Task: Set the user agent to "Safari -- iPad iOS 13.2".
Action: Mouse moved to (1057, 28)
Screenshot: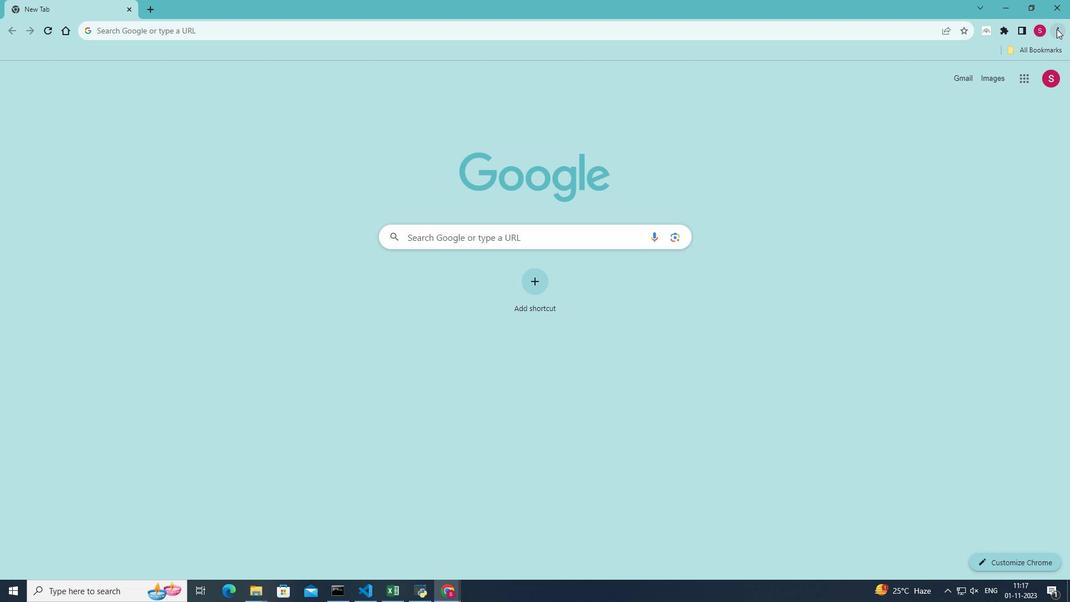 
Action: Mouse pressed left at (1057, 28)
Screenshot: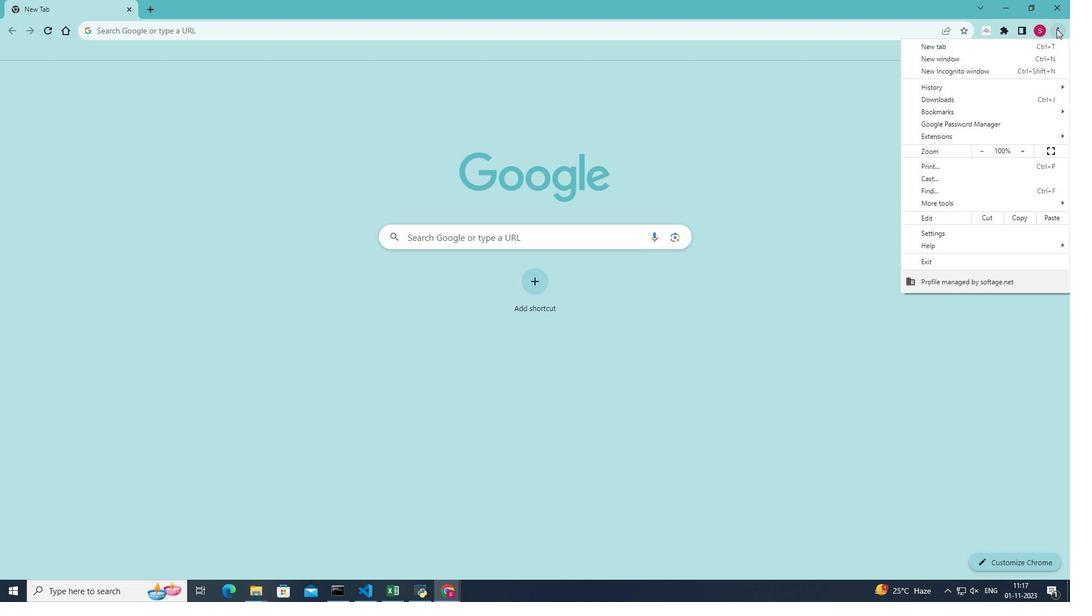 
Action: Mouse moved to (942, 201)
Screenshot: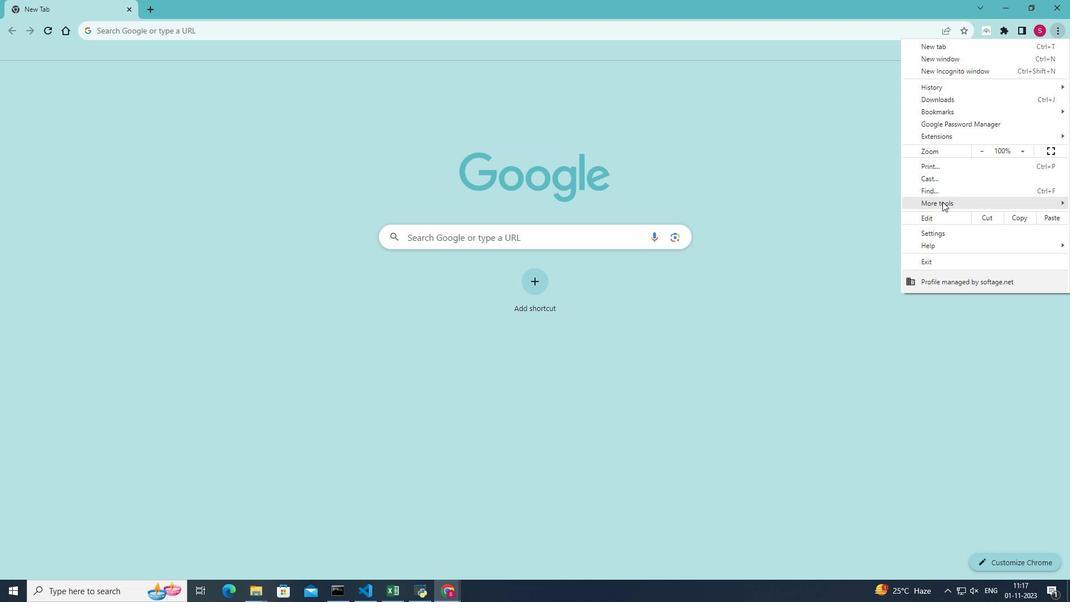 
Action: Mouse pressed left at (942, 201)
Screenshot: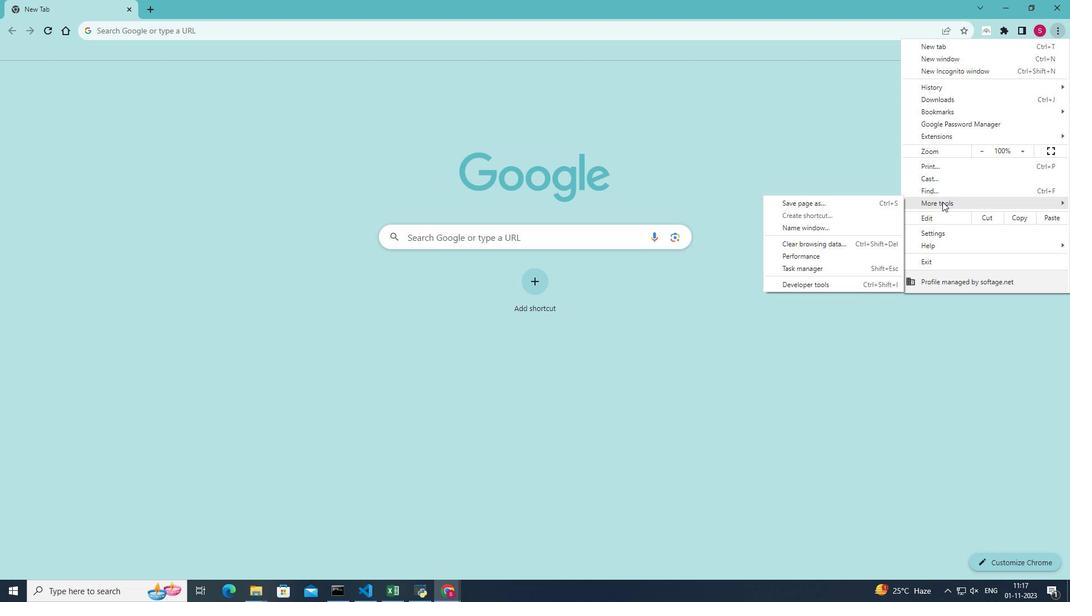 
Action: Mouse moved to (800, 284)
Screenshot: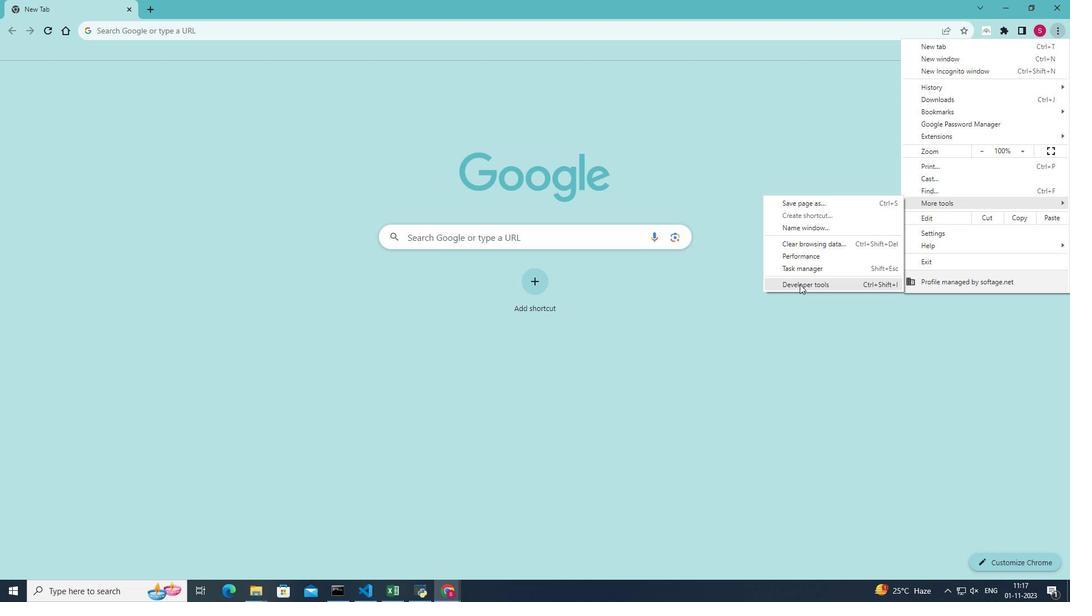 
Action: Mouse pressed left at (800, 284)
Screenshot: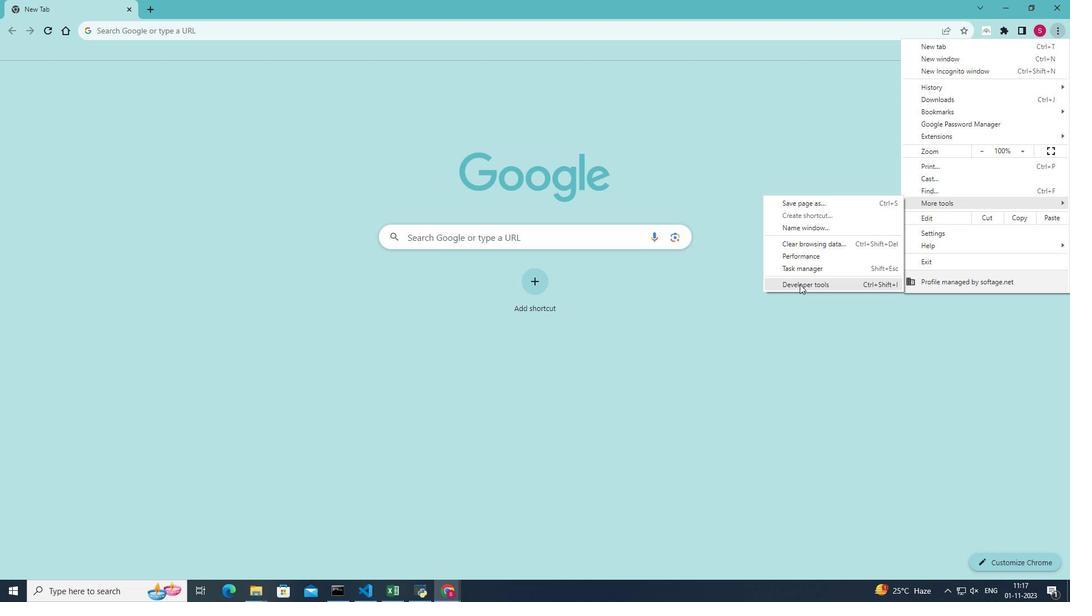 
Action: Mouse moved to (924, 71)
Screenshot: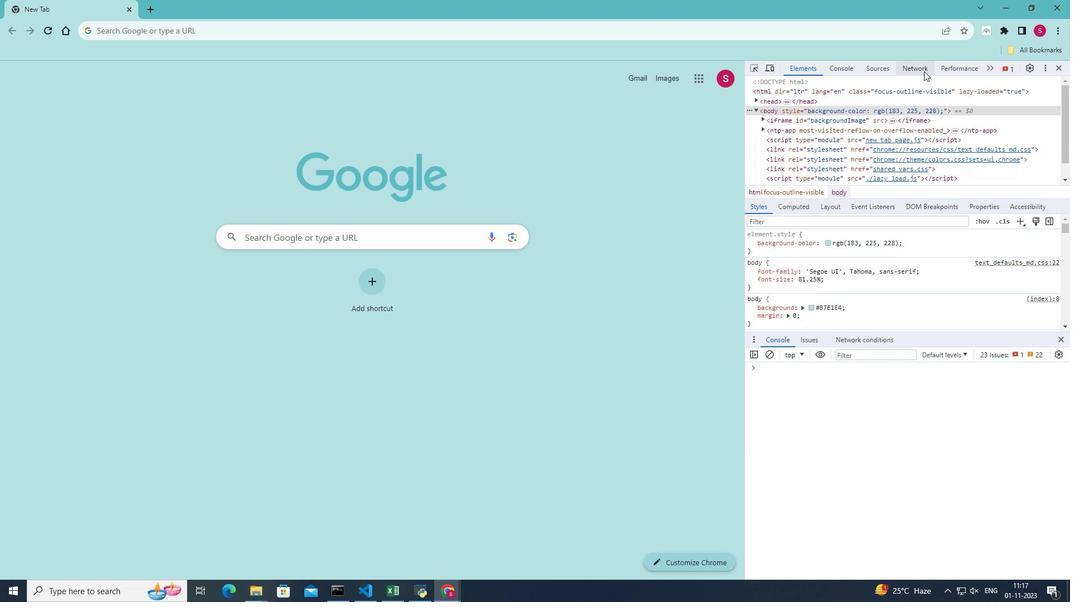 
Action: Mouse pressed left at (924, 71)
Screenshot: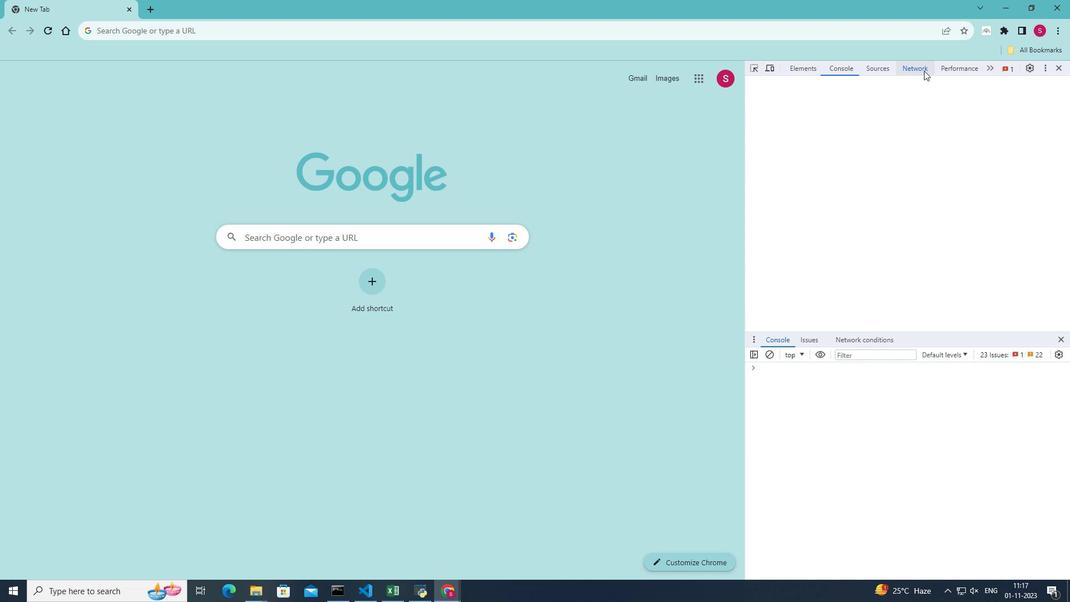 
Action: Mouse moved to (1003, 83)
Screenshot: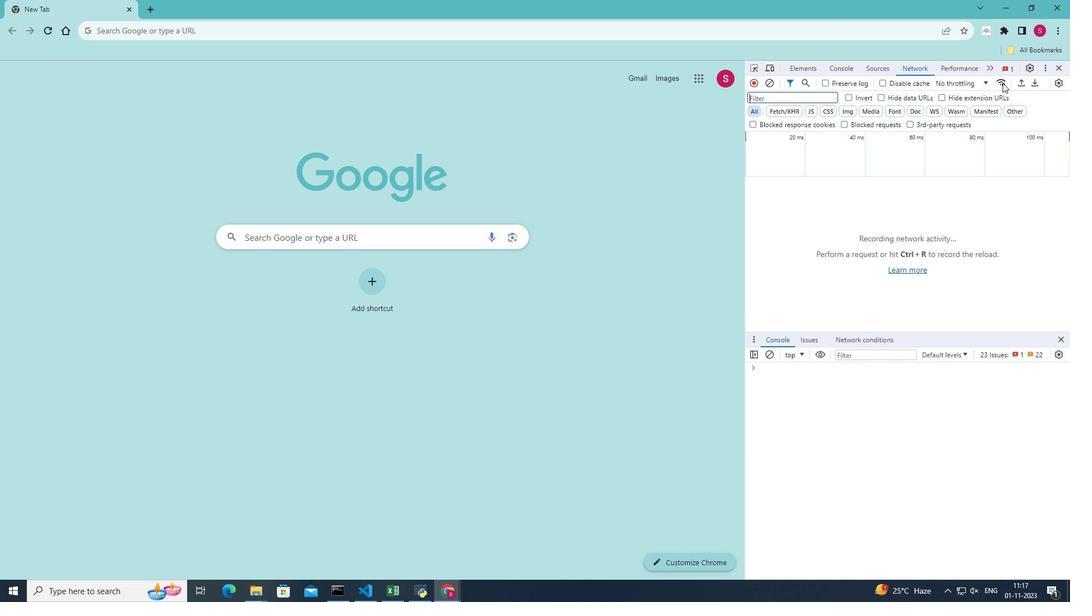 
Action: Mouse pressed left at (1003, 83)
Screenshot: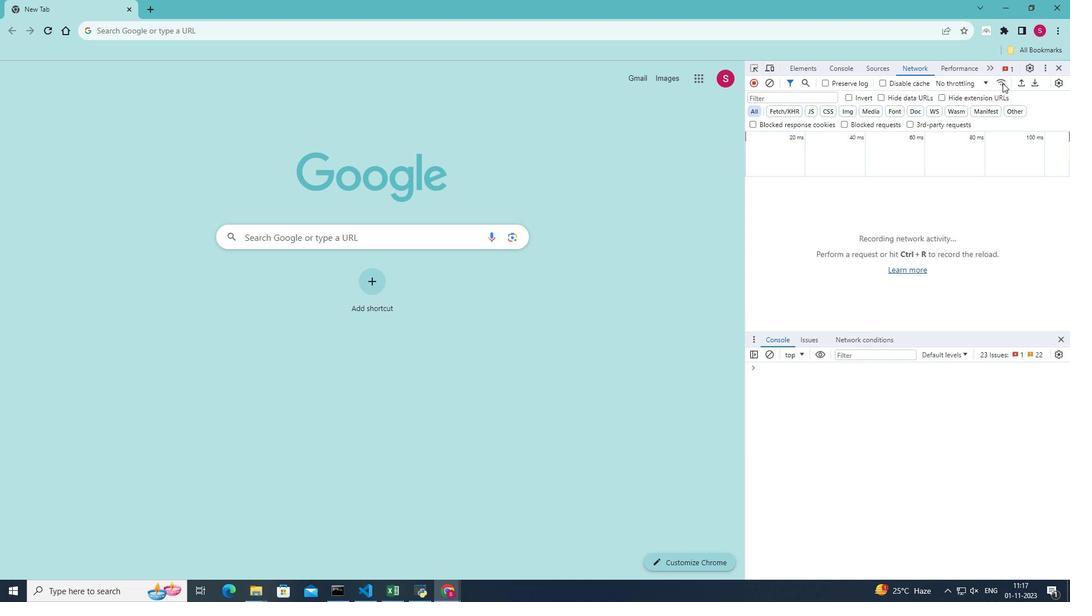 
Action: Mouse moved to (840, 417)
Screenshot: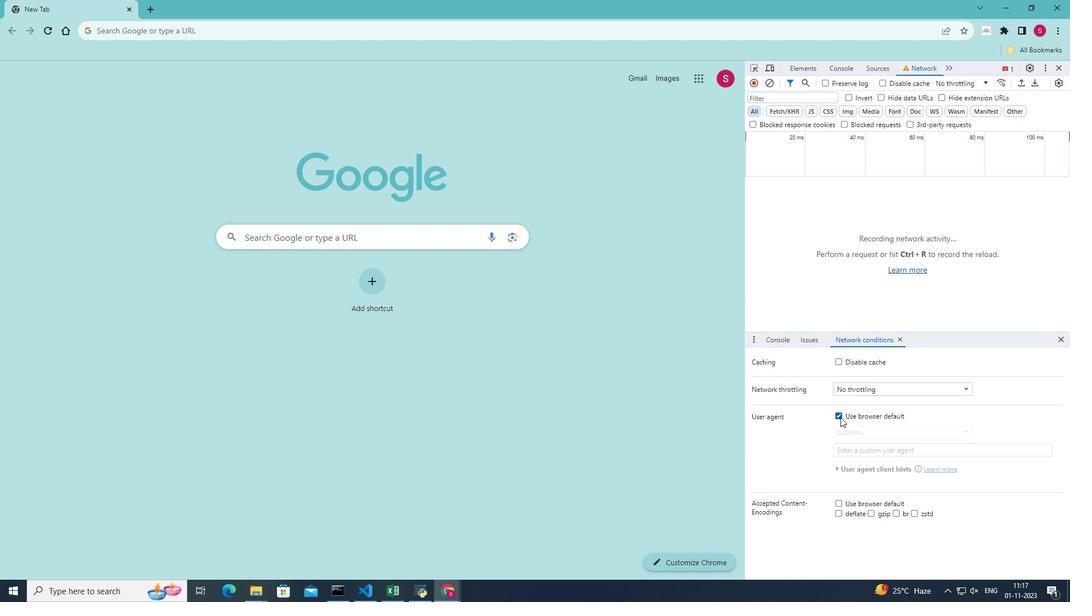 
Action: Mouse pressed left at (840, 417)
Screenshot: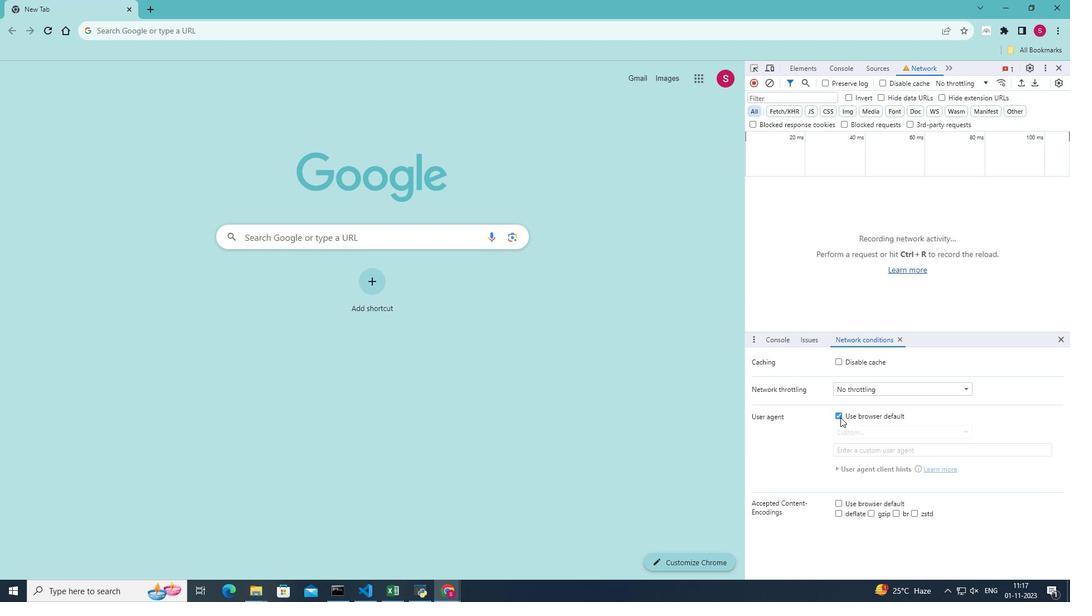 
Action: Mouse moved to (947, 435)
Screenshot: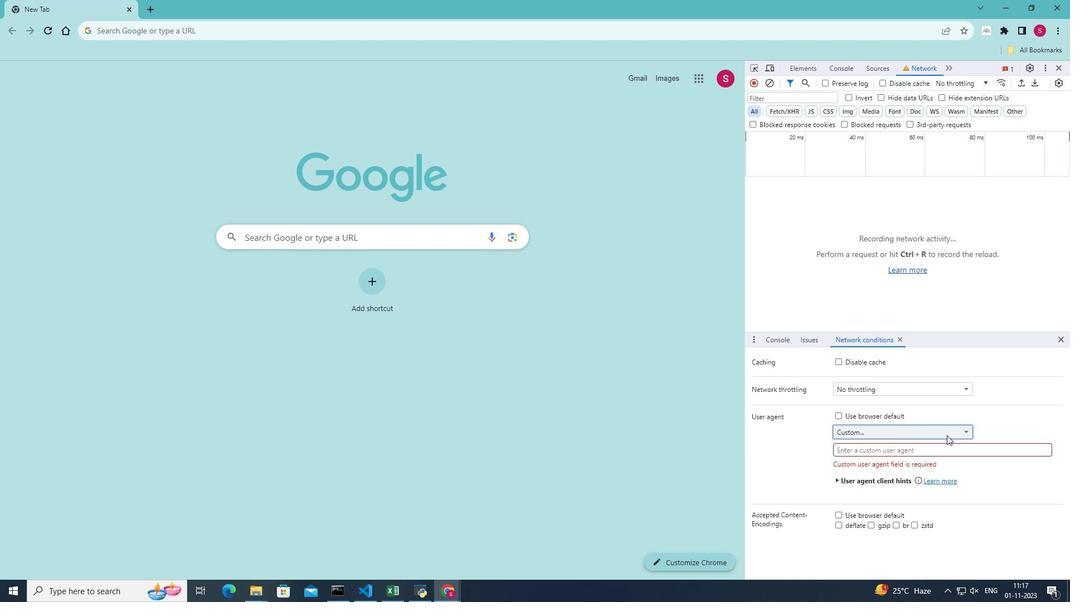 
Action: Mouse pressed left at (947, 435)
Screenshot: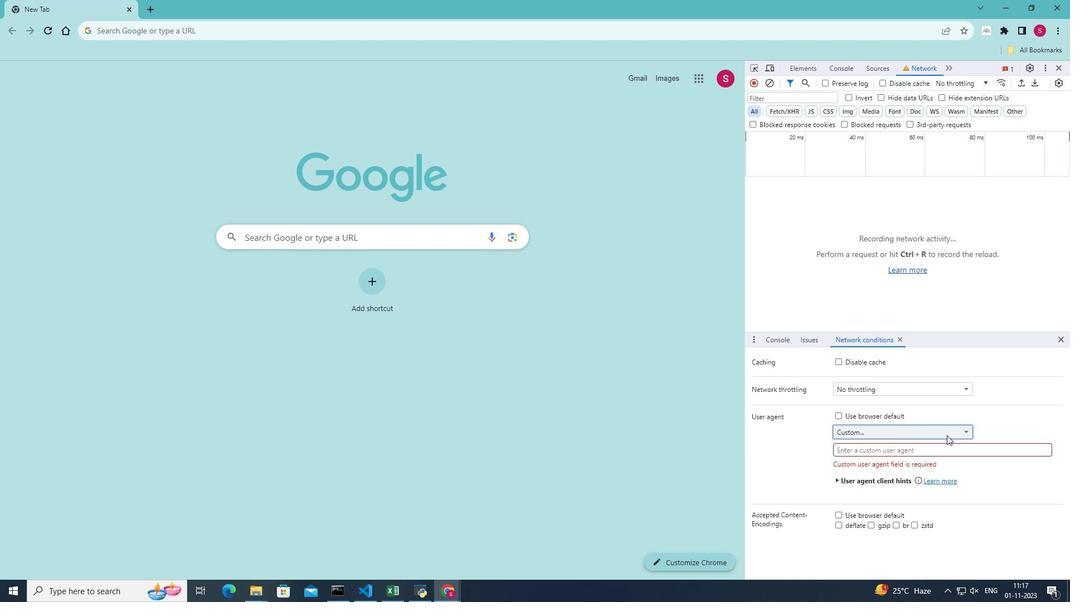 
Action: Mouse moved to (920, 394)
Screenshot: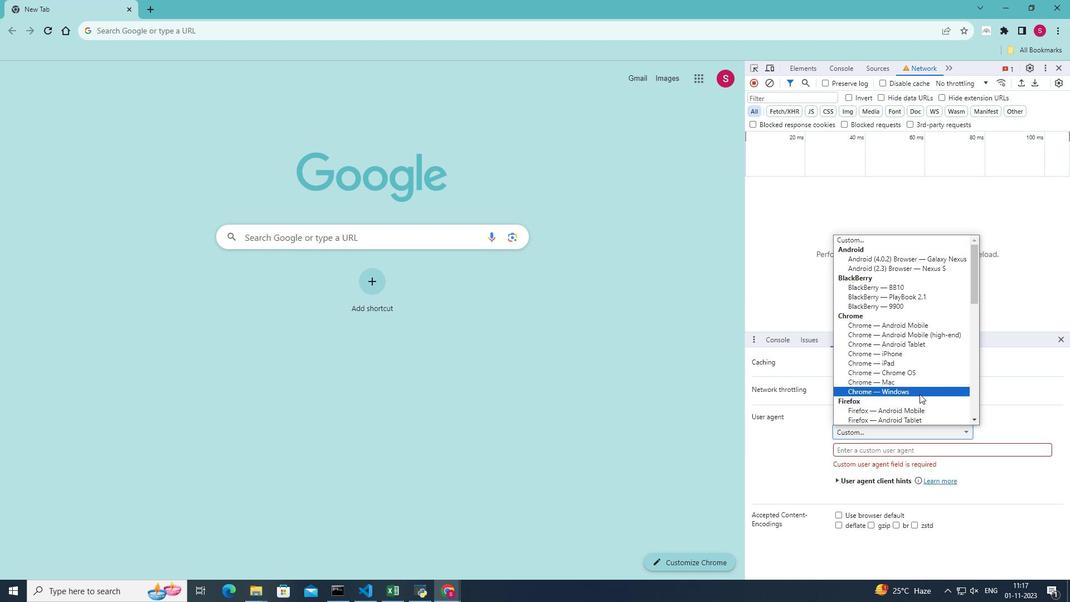 
Action: Mouse scrolled (920, 393) with delta (0, 0)
Screenshot: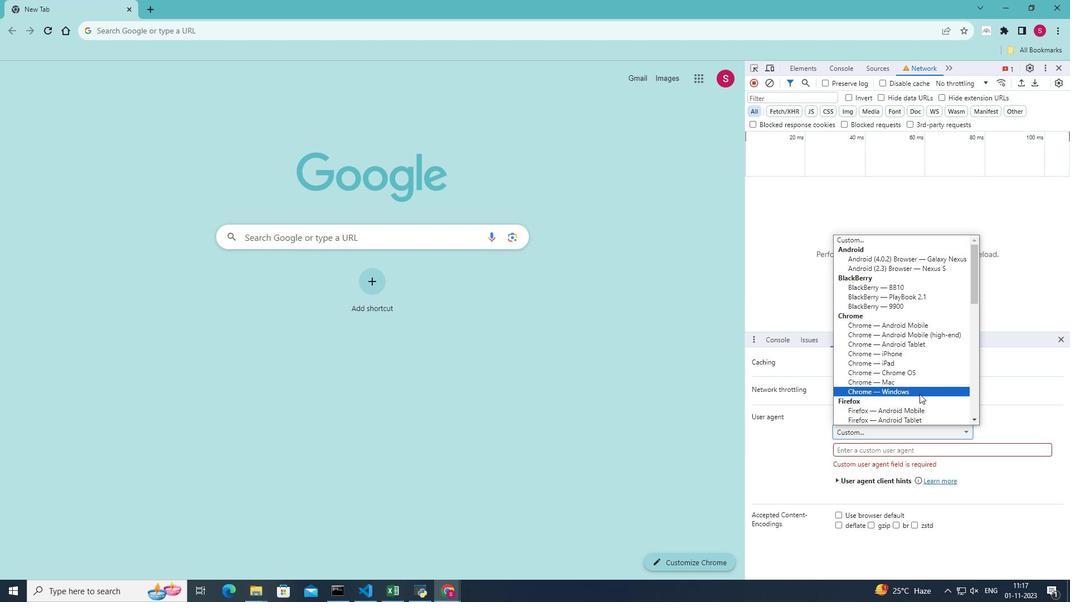 
Action: Mouse scrolled (920, 393) with delta (0, 0)
Screenshot: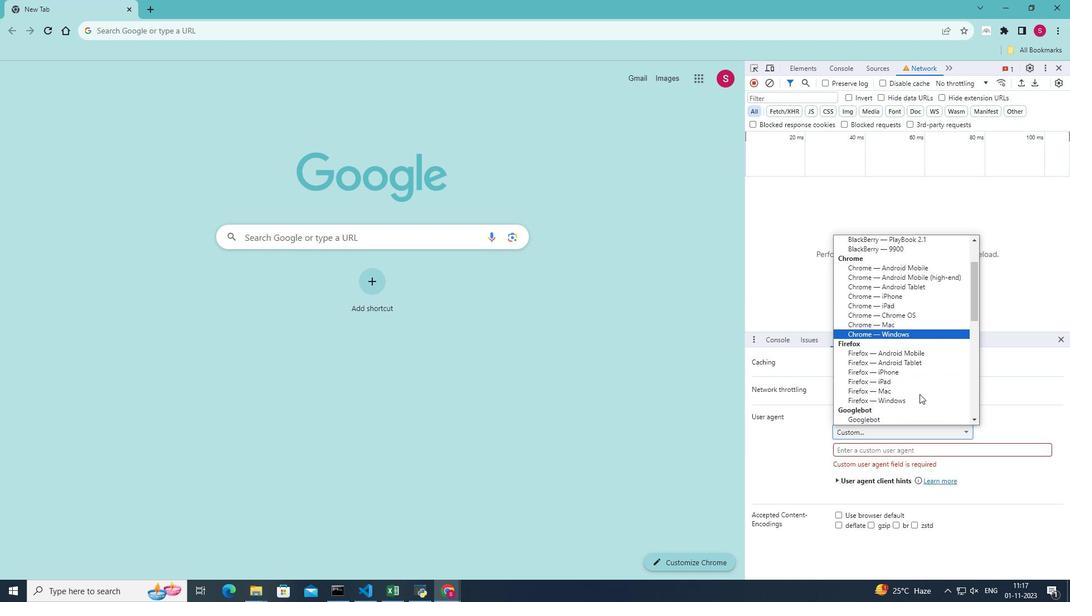 
Action: Mouse moved to (920, 343)
Screenshot: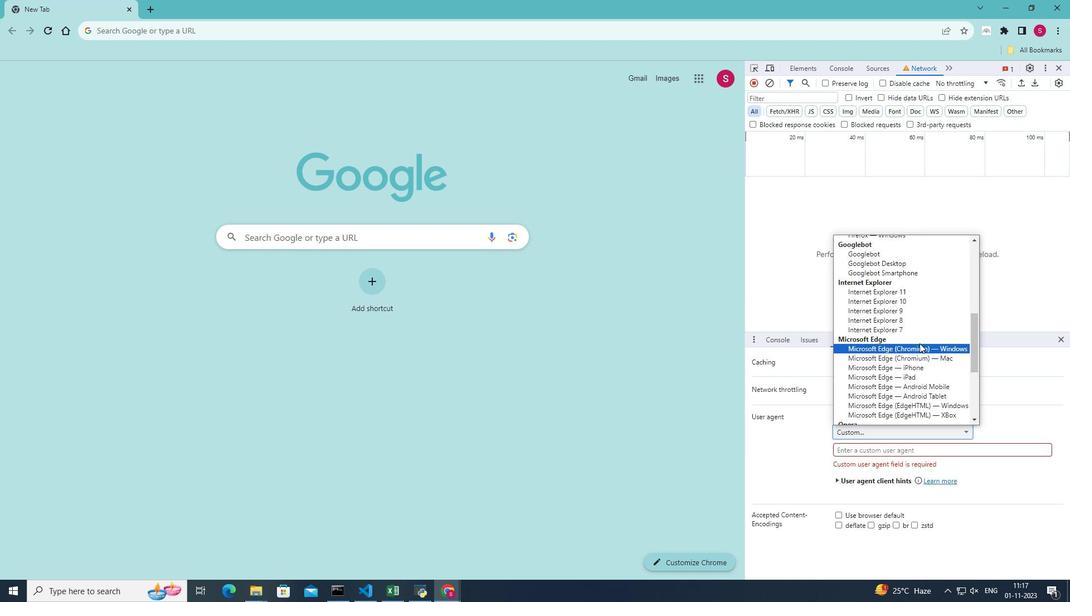 
Action: Mouse scrolled (920, 342) with delta (0, 0)
Screenshot: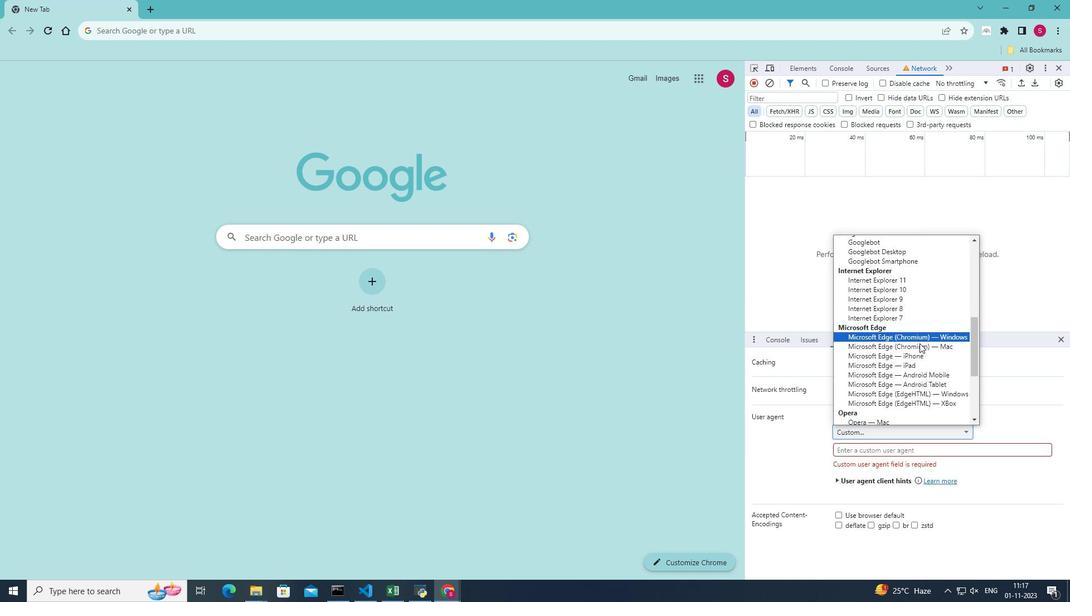 
Action: Mouse moved to (913, 386)
Screenshot: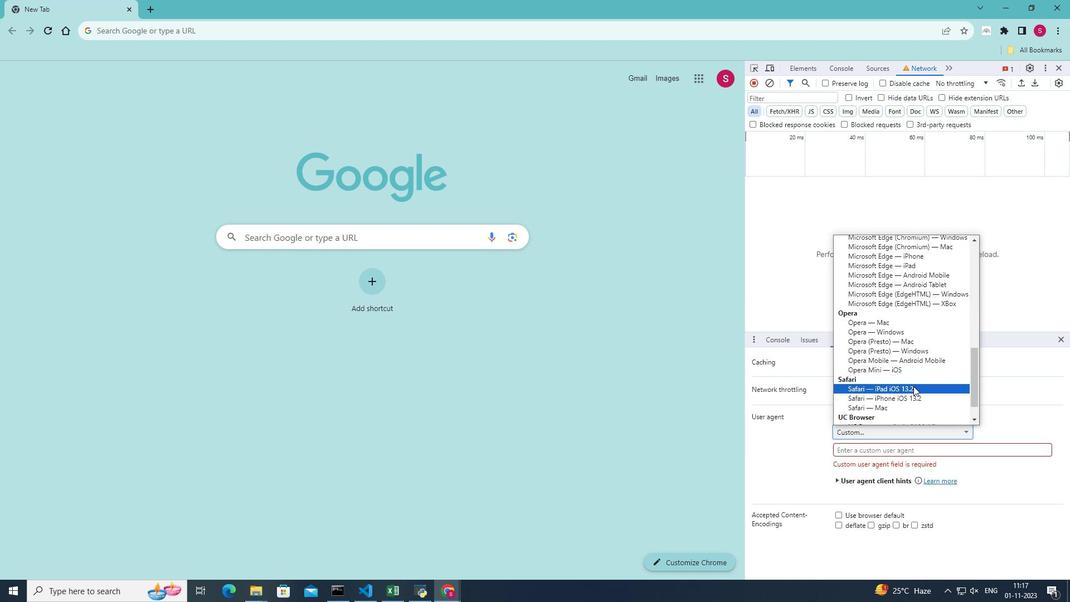 
Action: Mouse pressed left at (913, 386)
Screenshot: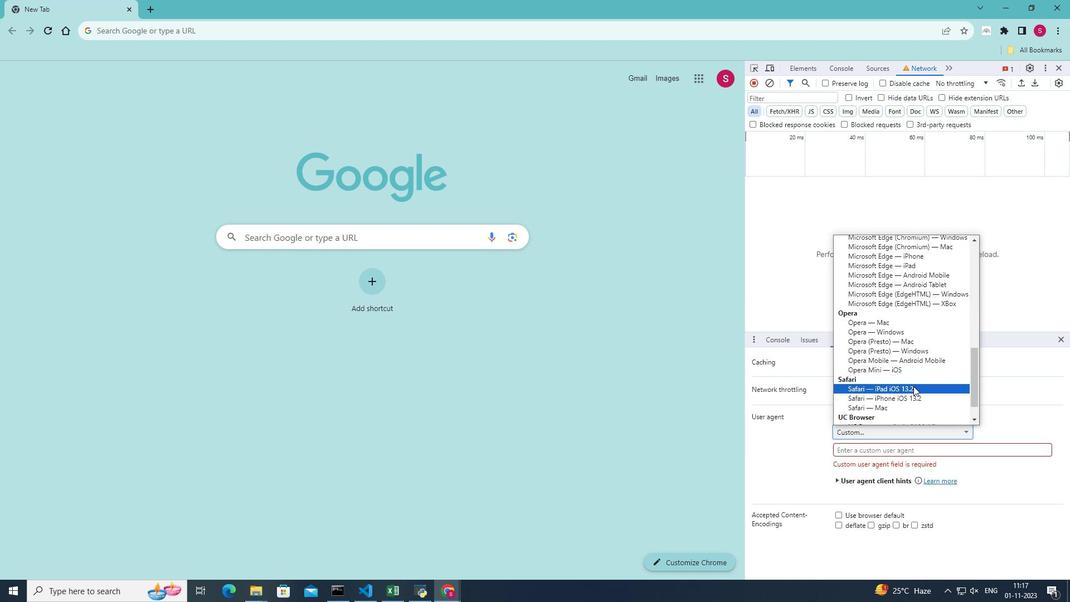 
Action: Mouse moved to (913, 381)
Screenshot: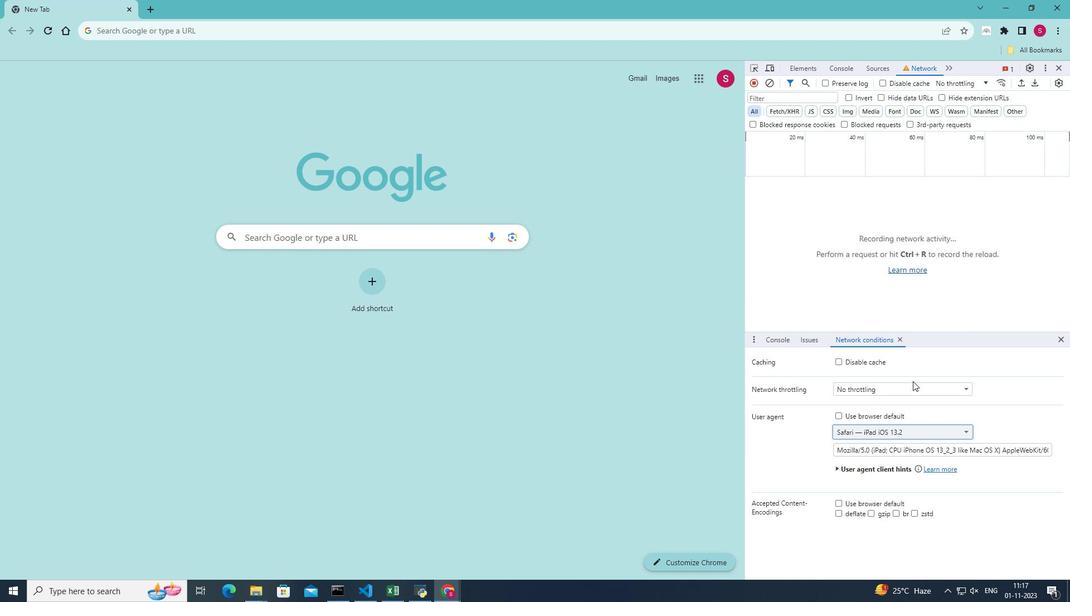 
